Task: Add Purely Elizabeth Vanilla Pecan Superfood Oatmeal Pouch, Collagen to the cart.
Action: Mouse moved to (282, 130)
Screenshot: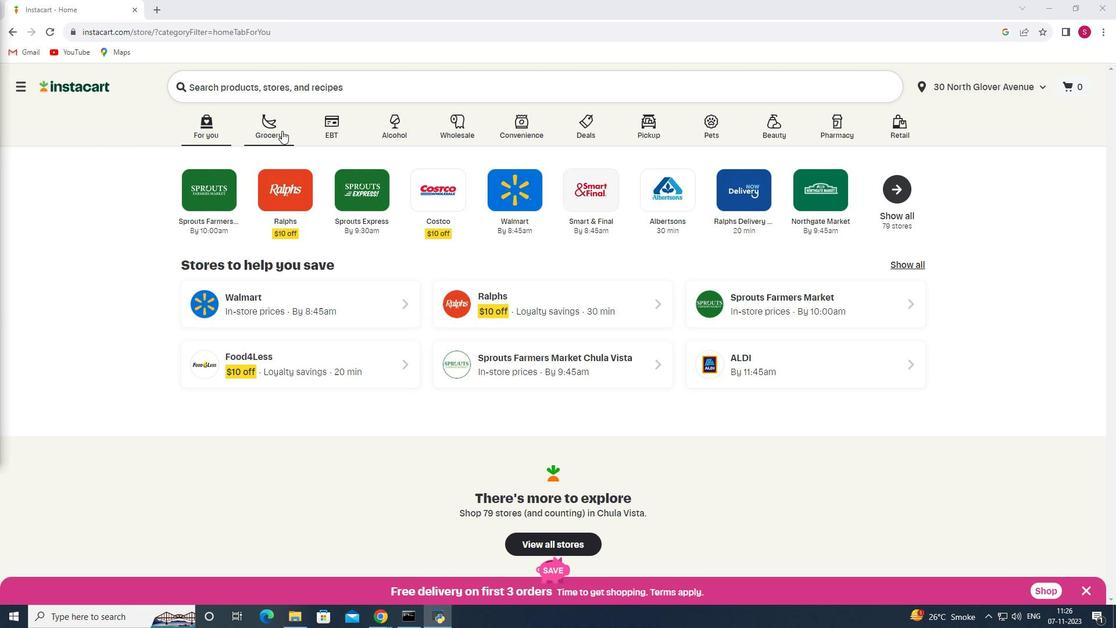 
Action: Mouse pressed left at (282, 130)
Screenshot: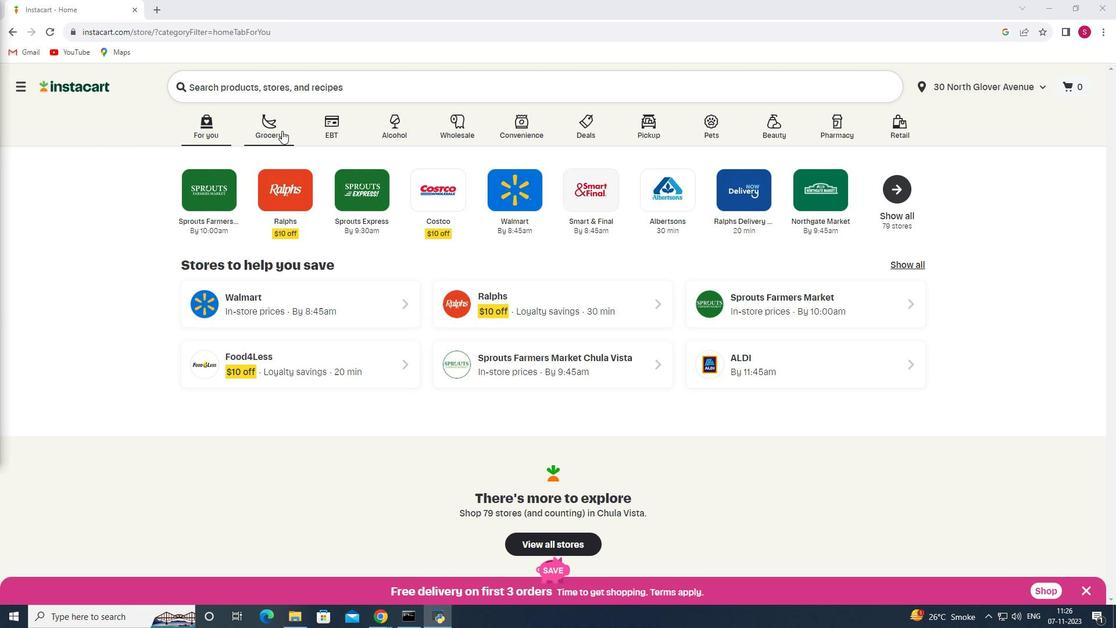 
Action: Mouse moved to (269, 324)
Screenshot: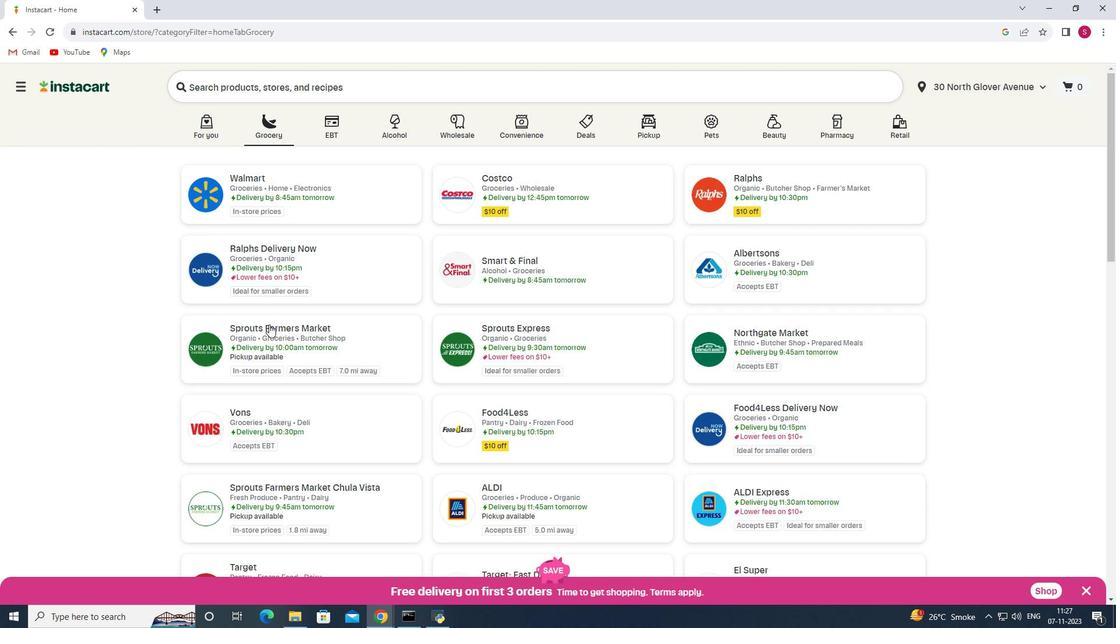 
Action: Mouse pressed left at (269, 324)
Screenshot: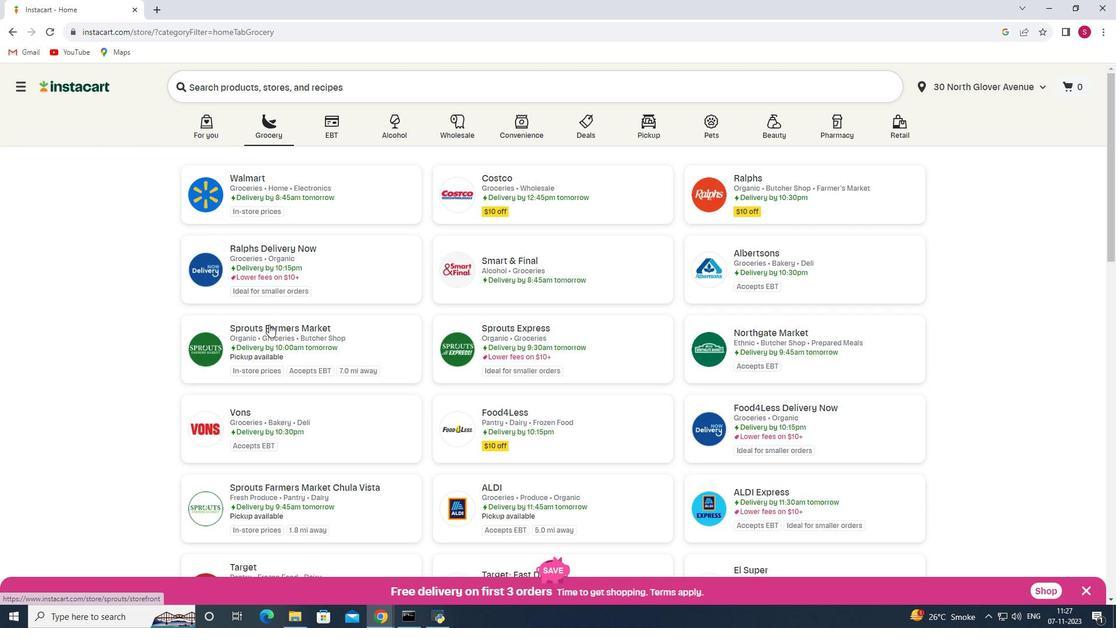 
Action: Mouse moved to (99, 346)
Screenshot: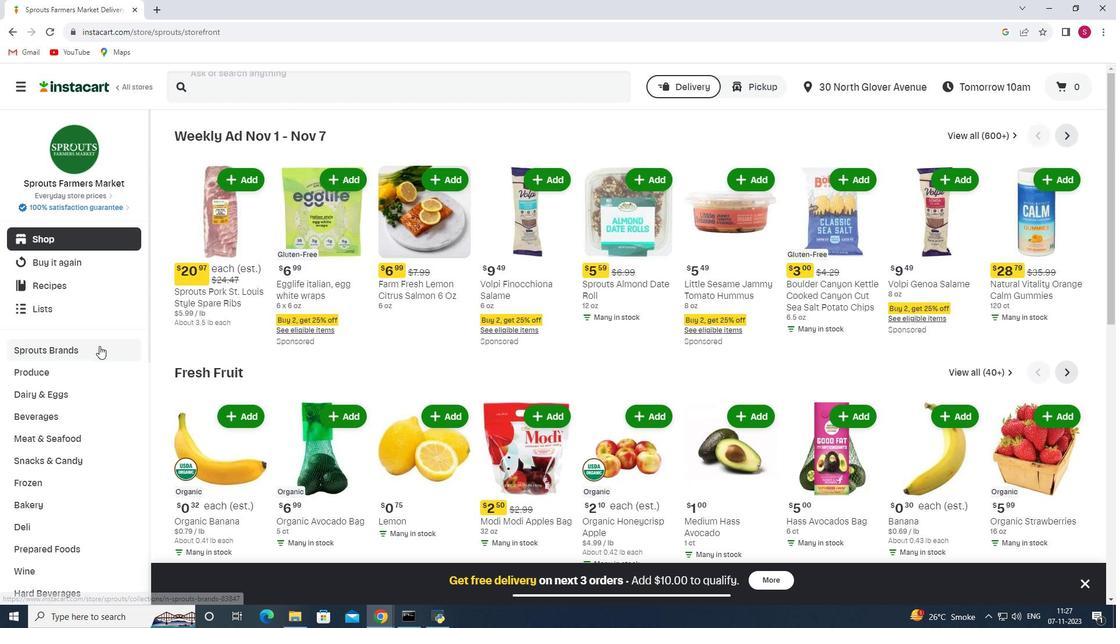 
Action: Mouse scrolled (99, 345) with delta (0, 0)
Screenshot: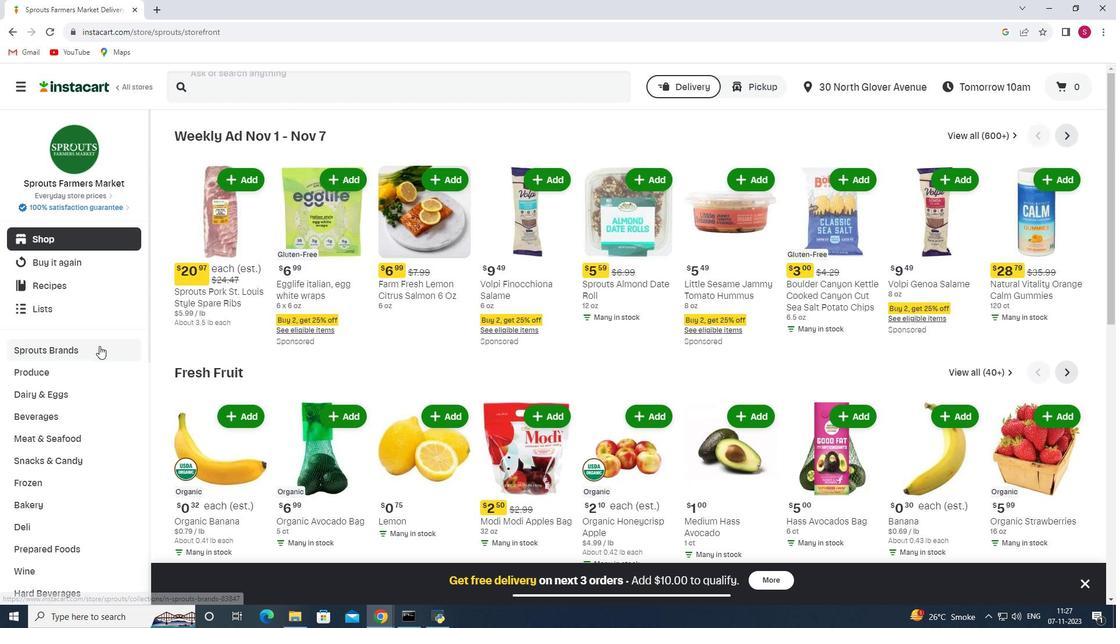 
Action: Mouse scrolled (99, 345) with delta (0, 0)
Screenshot: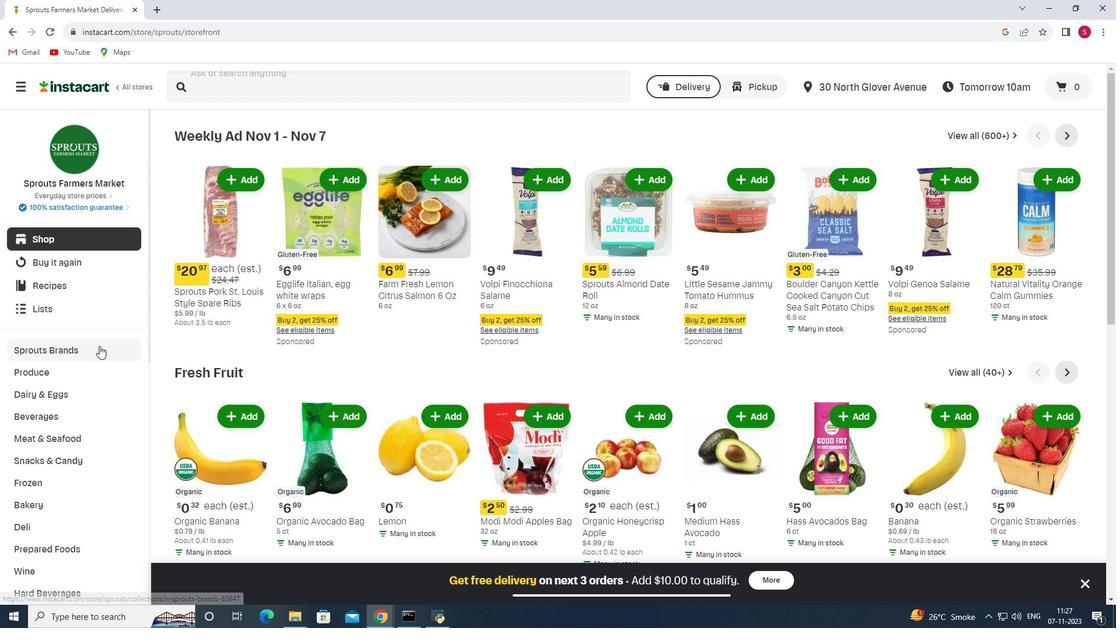 
Action: Mouse scrolled (99, 345) with delta (0, 0)
Screenshot: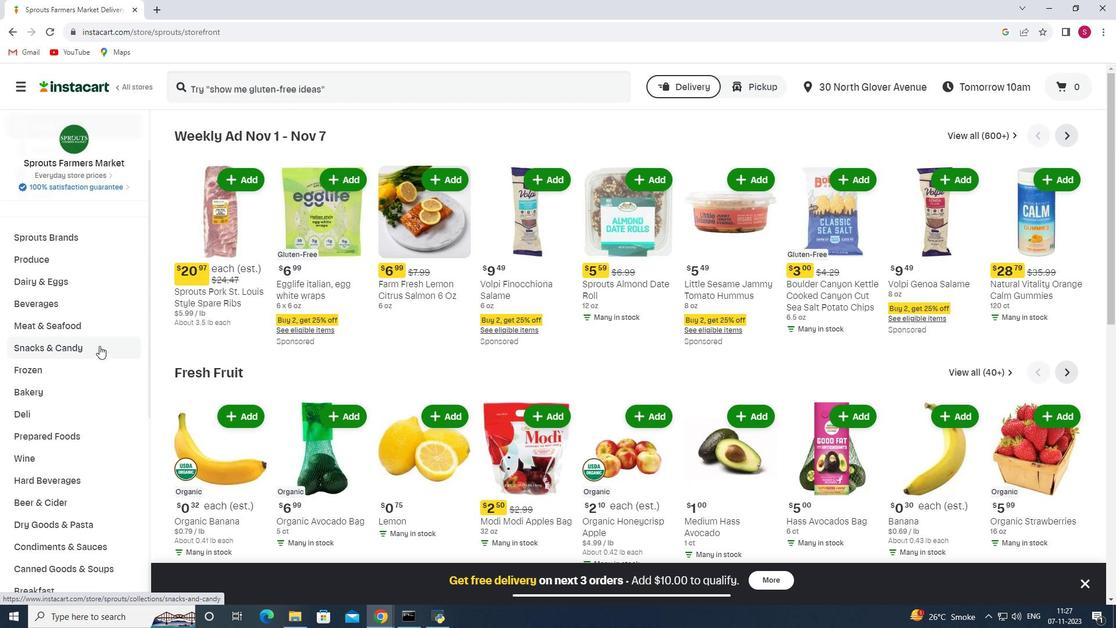 
Action: Mouse scrolled (99, 345) with delta (0, 0)
Screenshot: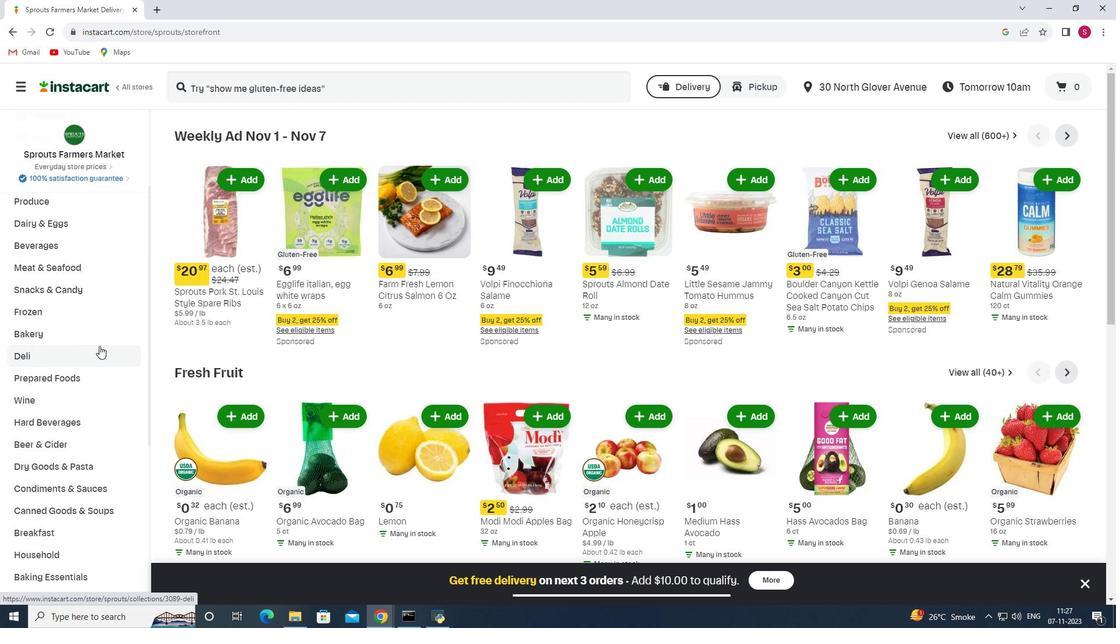 
Action: Mouse scrolled (99, 345) with delta (0, 0)
Screenshot: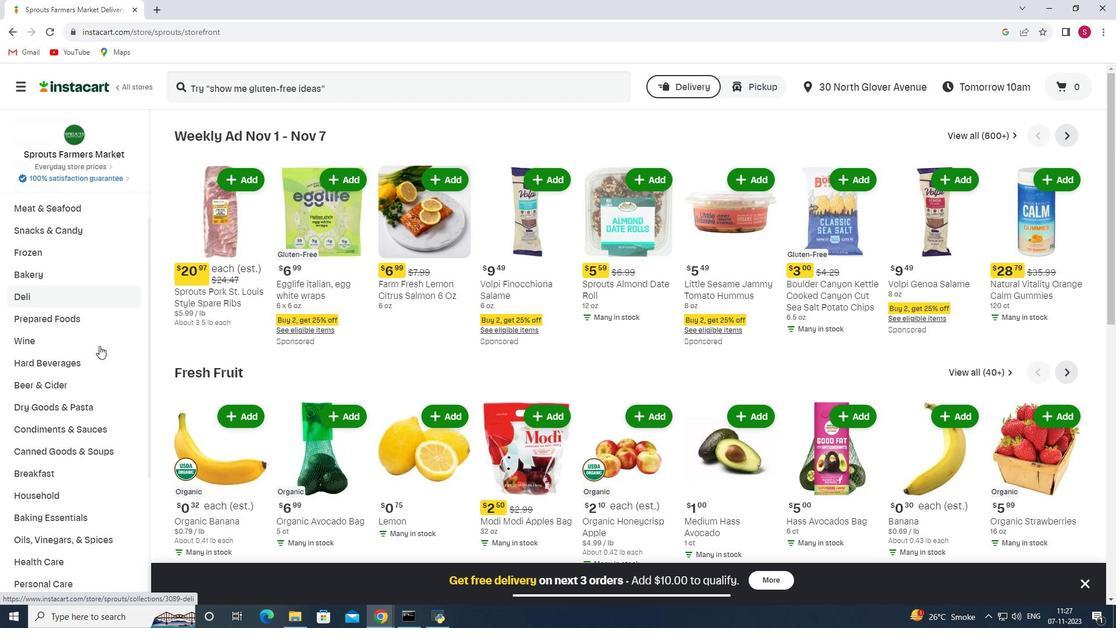 
Action: Mouse scrolled (99, 345) with delta (0, 0)
Screenshot: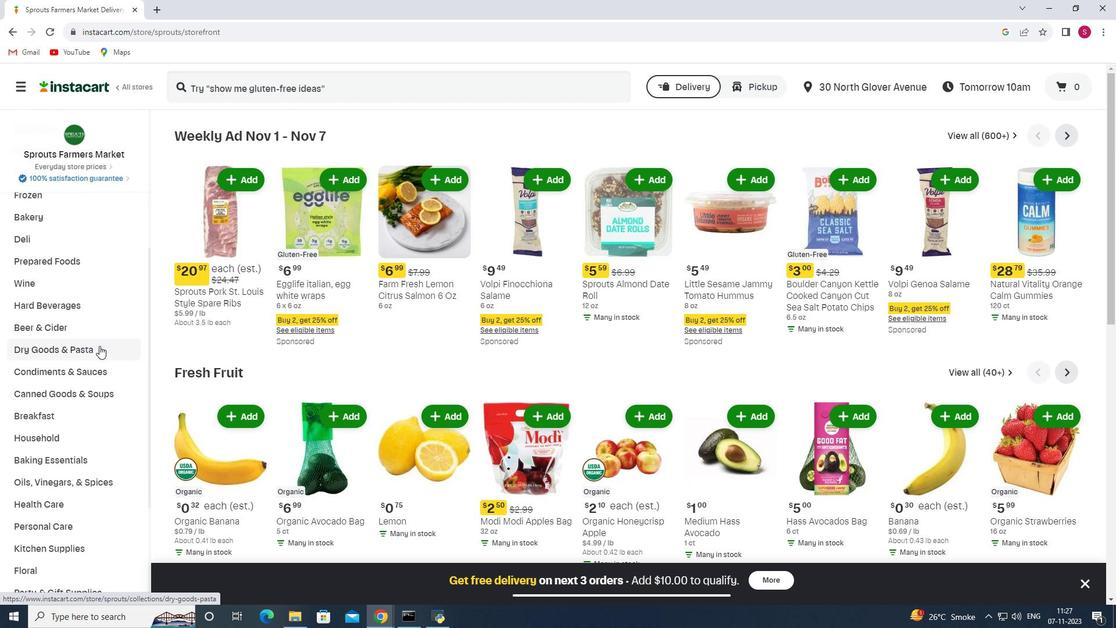 
Action: Mouse scrolled (99, 345) with delta (0, 0)
Screenshot: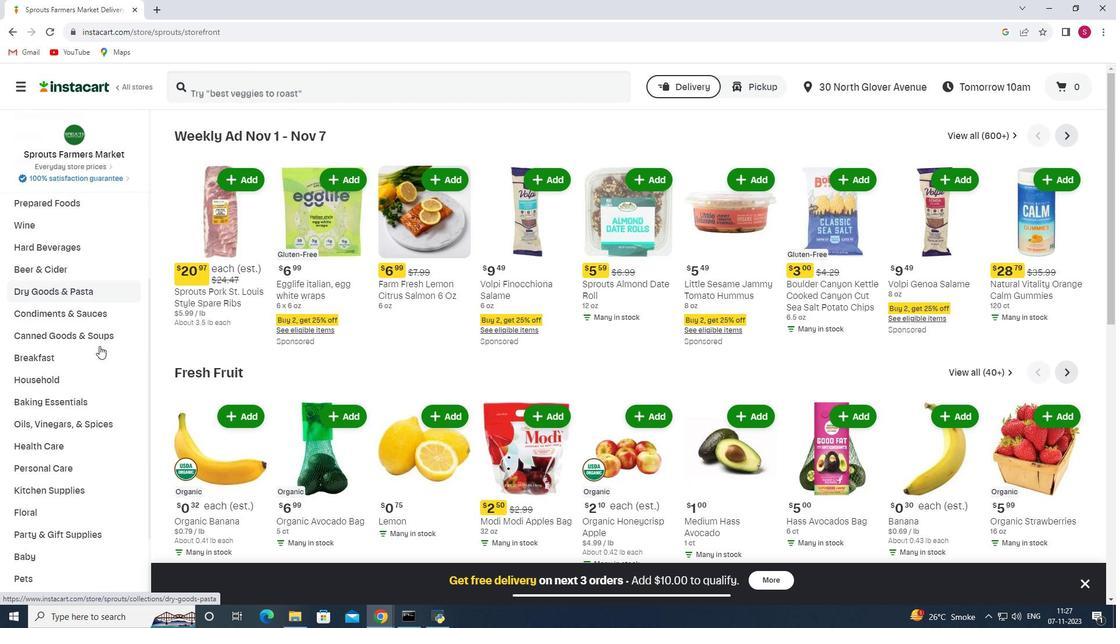 
Action: Mouse scrolled (99, 345) with delta (0, 0)
Screenshot: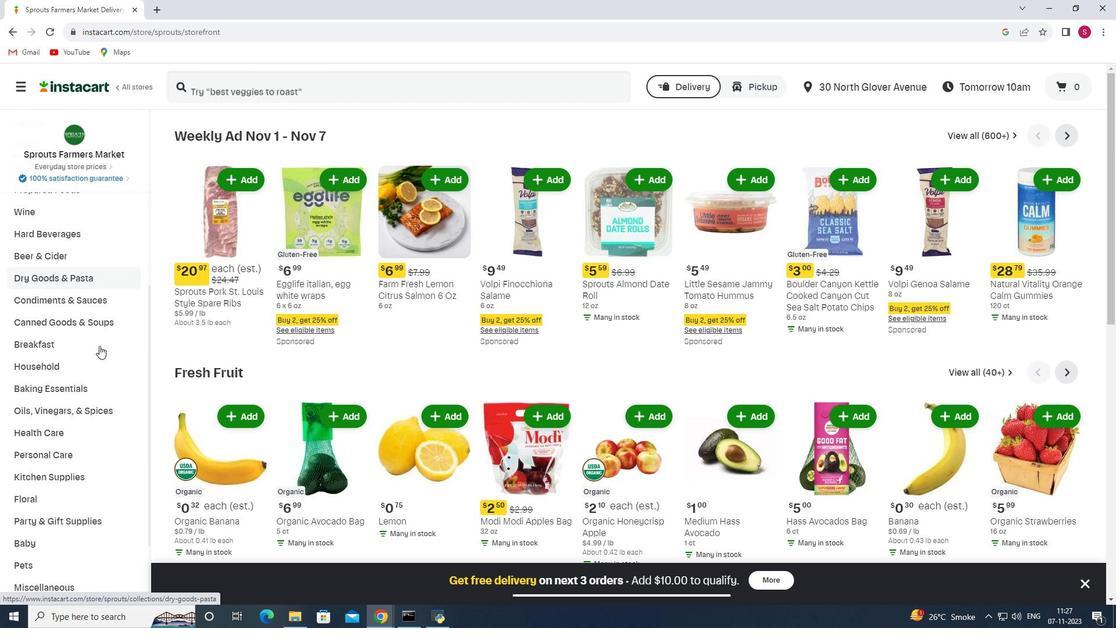 
Action: Mouse moved to (97, 327)
Screenshot: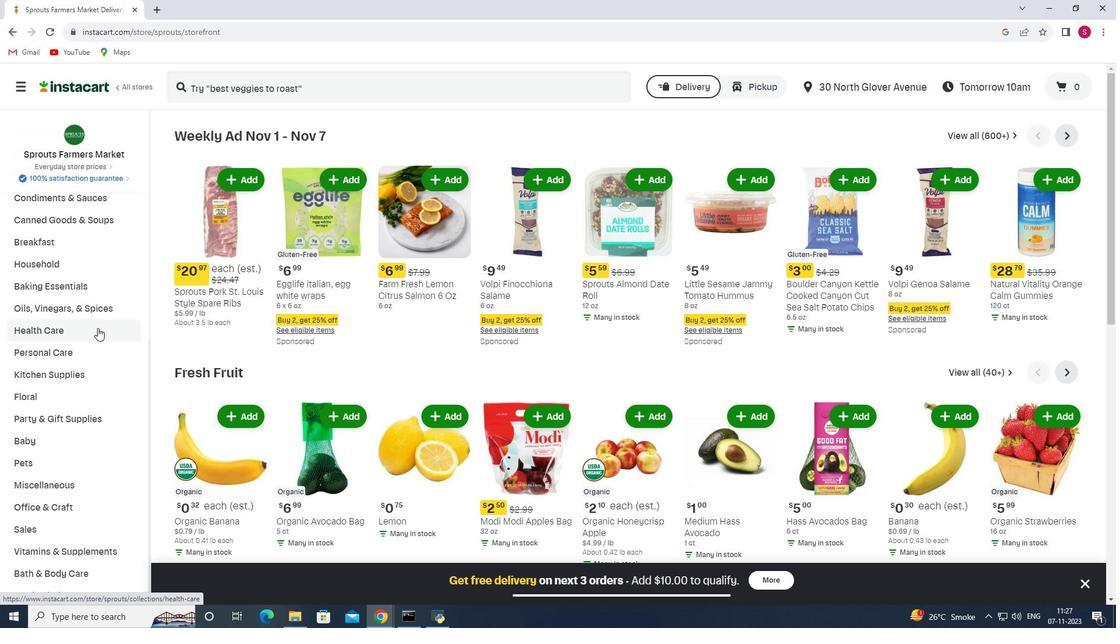 
Action: Mouse pressed left at (97, 327)
Screenshot: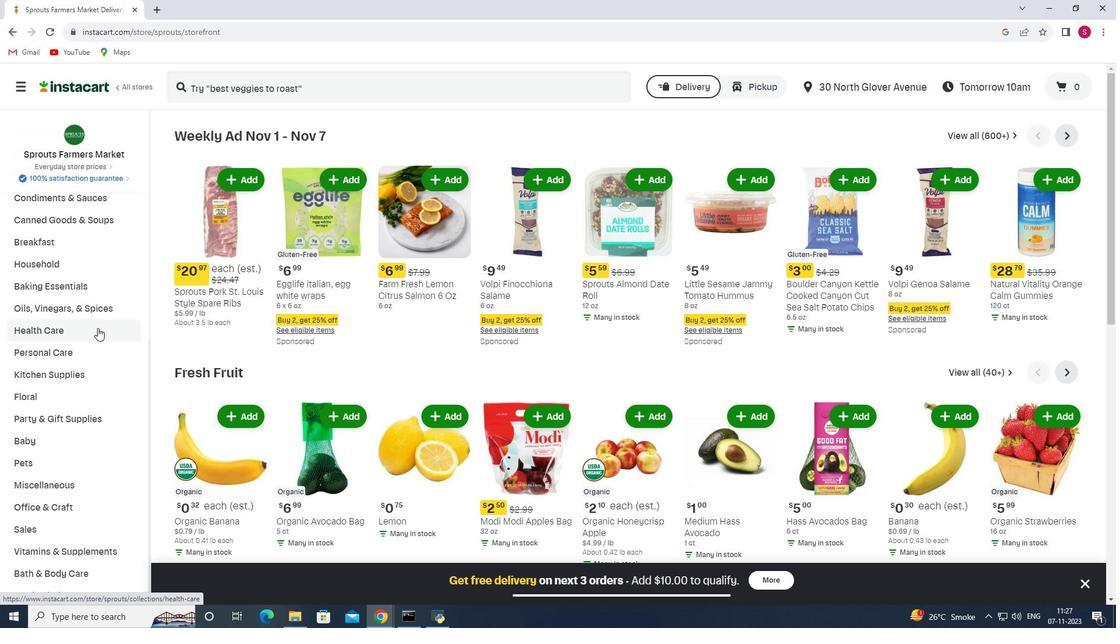
Action: Mouse moved to (381, 167)
Screenshot: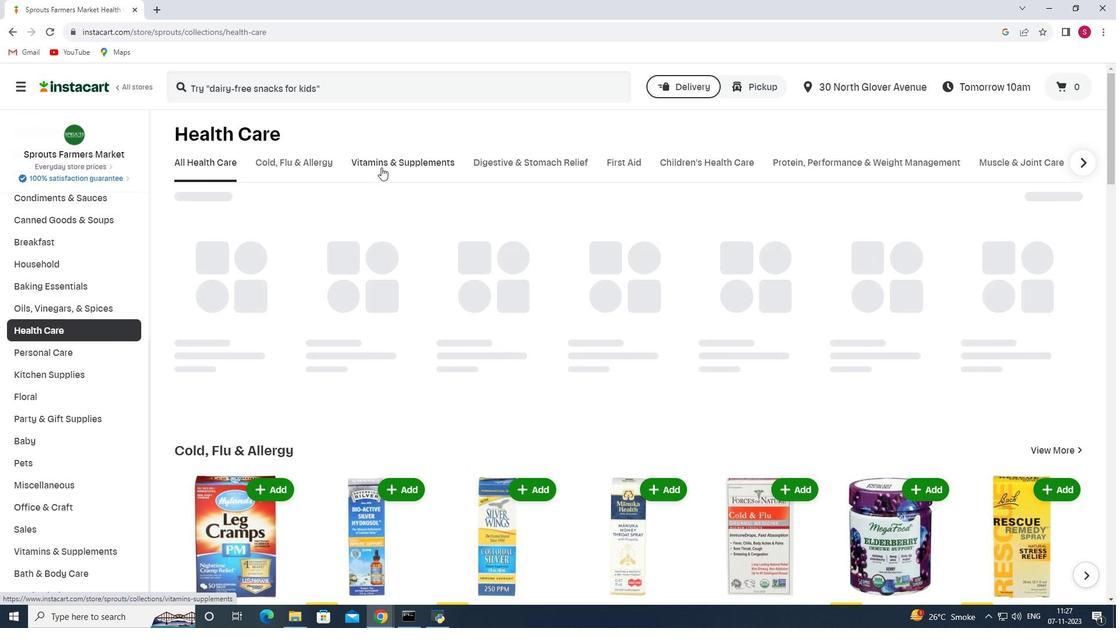 
Action: Mouse pressed left at (381, 167)
Screenshot: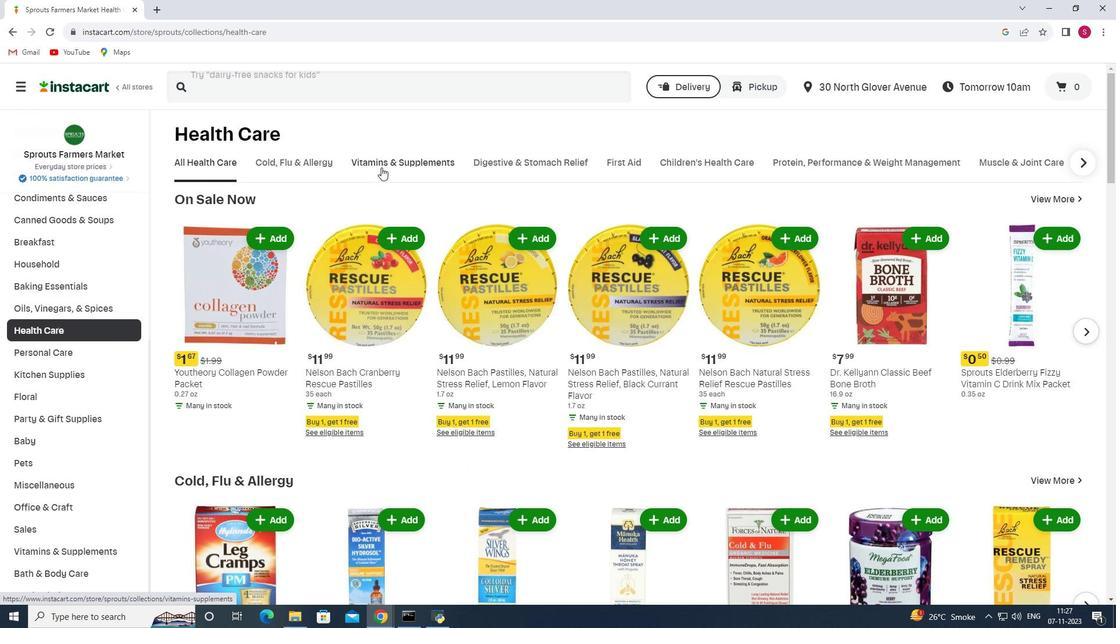 
Action: Mouse moved to (458, 209)
Screenshot: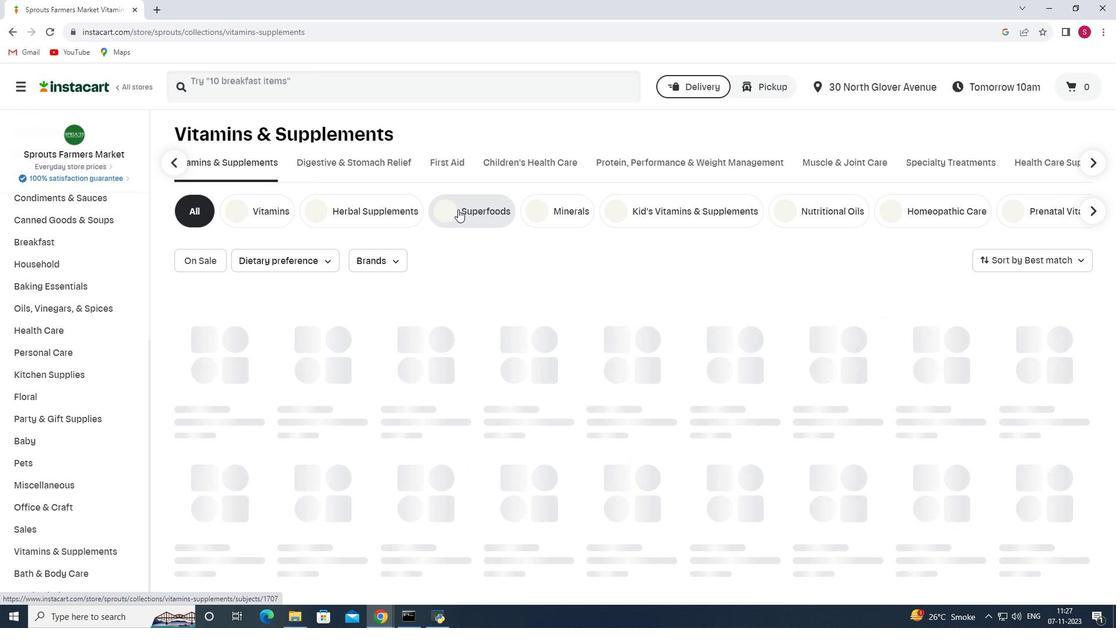 
Action: Mouse pressed left at (458, 209)
Screenshot: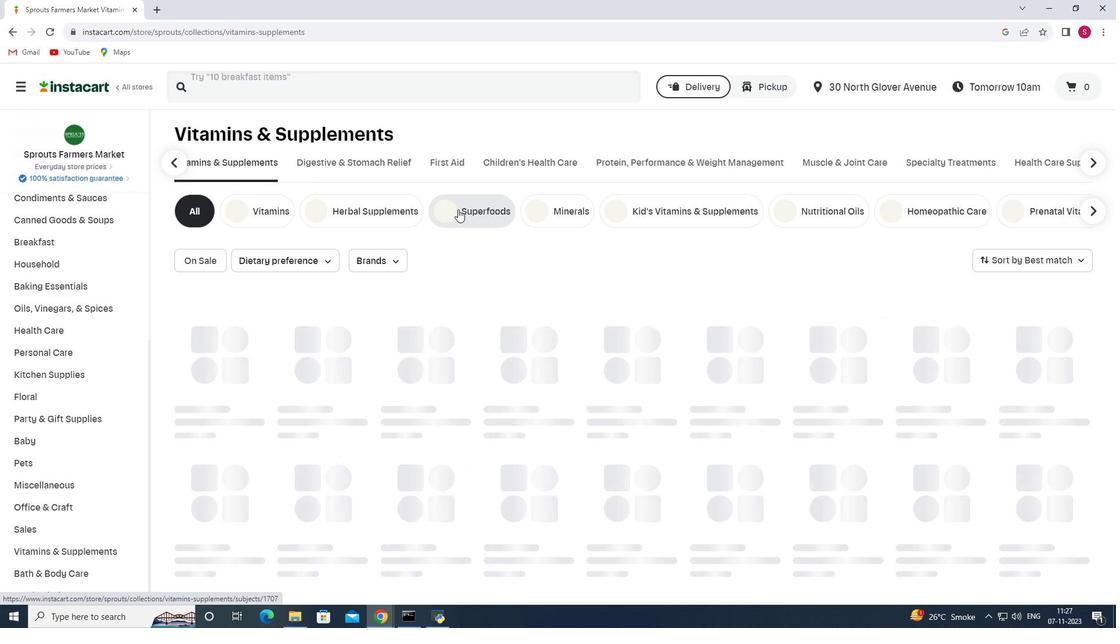 
Action: Mouse moved to (302, 91)
Screenshot: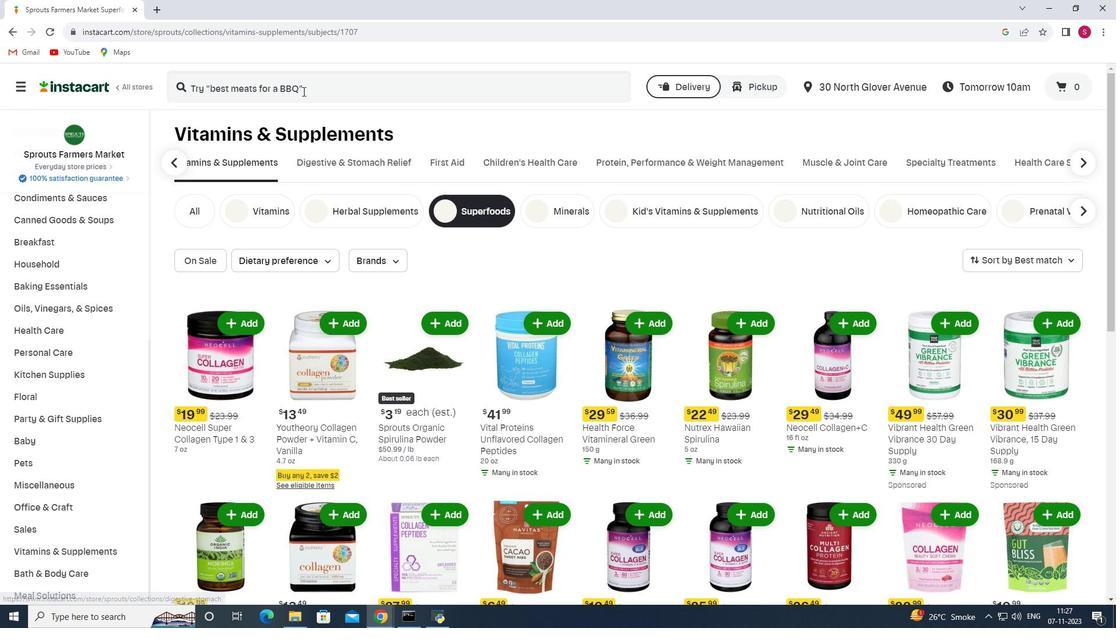 
Action: Mouse pressed left at (302, 91)
Screenshot: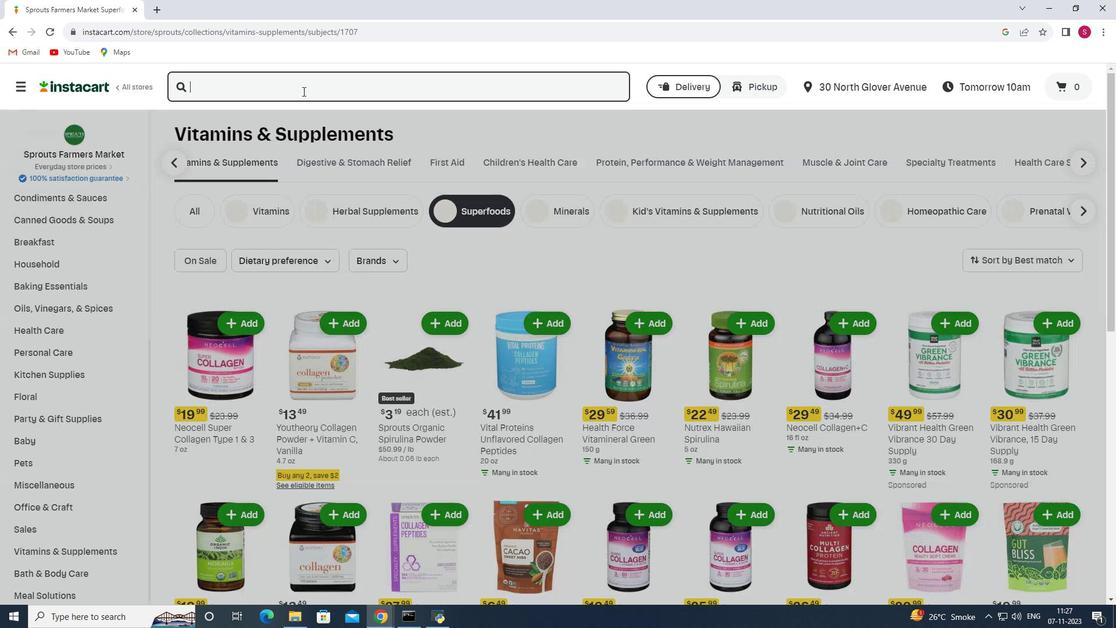 
Action: Key pressed <Key.shift_r>Purely<Key.space><Key.shift>Elizabeth<Key.space><Key.shift>Vanilla<Key.space><Key.shift_r>Pecan<Key.space><Key.shift><Key.shift><Key.shift><Key.shift><Key.shift><Key.shift><Key.shift><Key.shift><Key.shift><Key.shift><Key.shift><Key.shift><Key.shift><Key.shift><Key.shift><Key.shift><Key.shift><Key.shift>Superfood<Key.space><Key.shift_r>Oatmeal<Key.space><Key.shift_r>Pouch,<Key.space><Key.shift><Key.shift><Key.shift><Key.shift><Key.shift><Key.shift><Key.shift><Key.shift><Key.shift><Key.shift><Key.shift>Collagen<Key.enter>
Screenshot: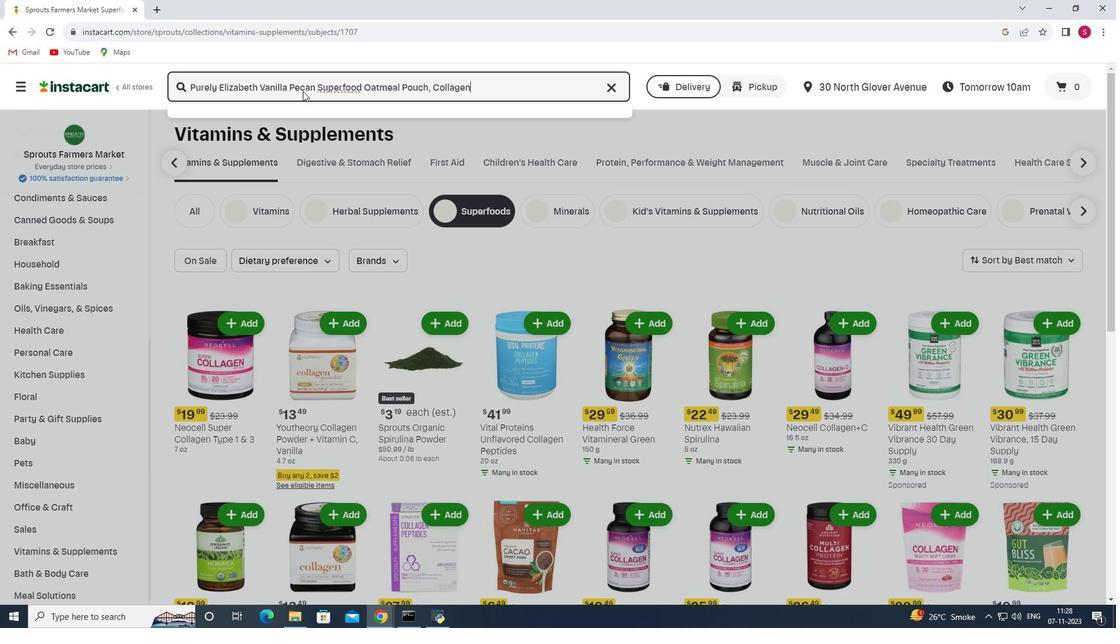 
Action: Mouse moved to (330, 173)
Screenshot: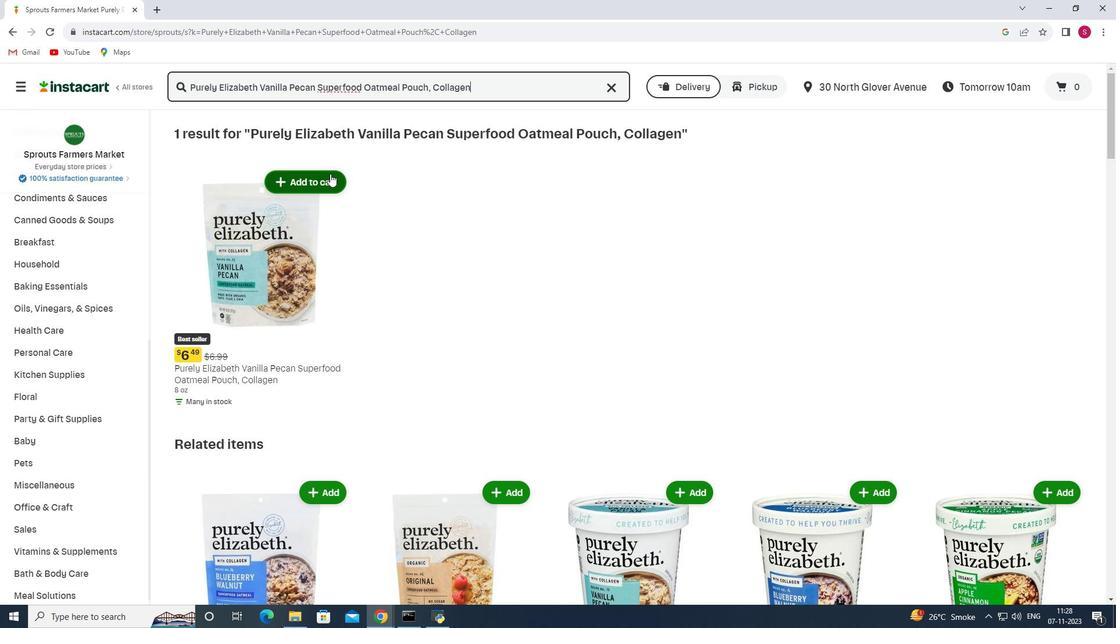 
Action: Mouse pressed left at (330, 173)
Screenshot: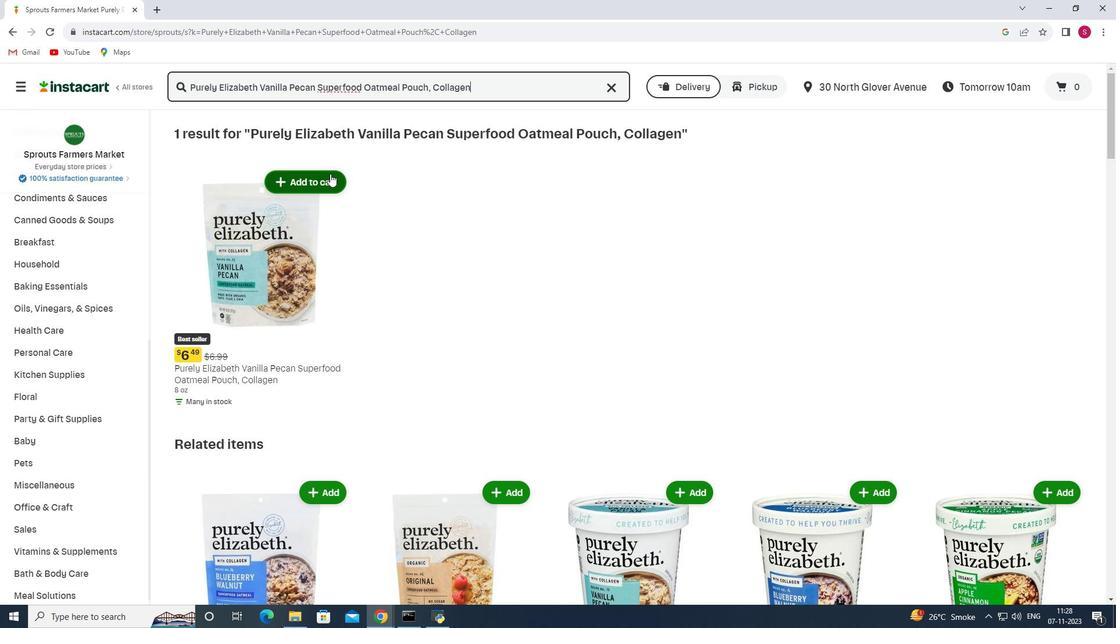 
Action: Mouse moved to (369, 224)
Screenshot: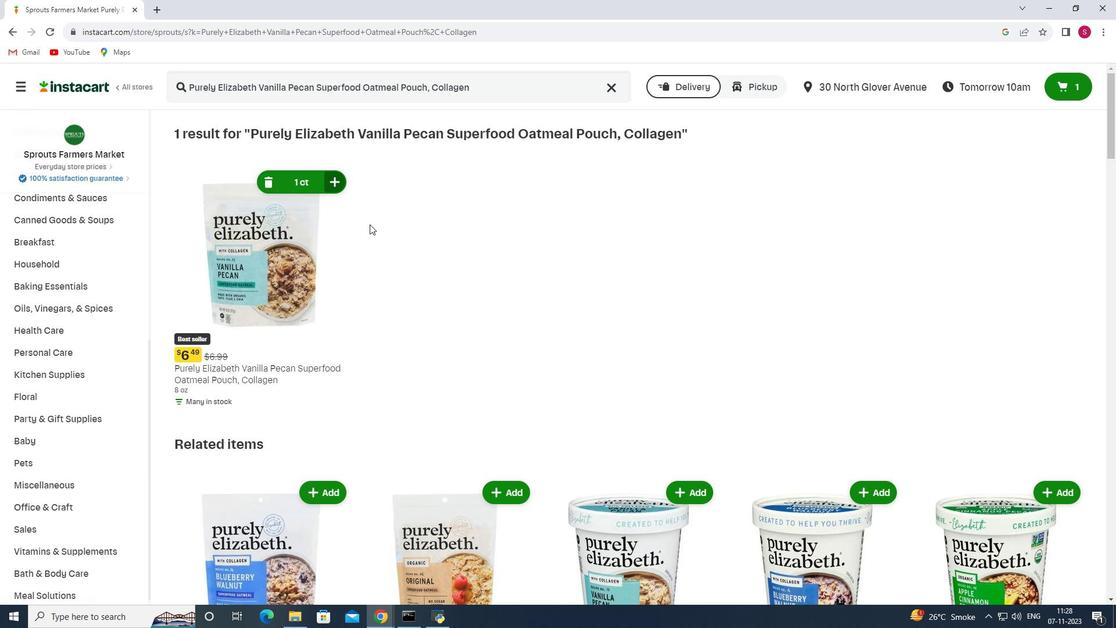 
